 Task: Look for One-way flight tickets for 2 adults, in Economy from Siwa to Budapest to travel on 01-Nov-2023.  Stops: Any number of stops. Choice of flight is Emirates.
Action: Mouse moved to (306, 260)
Screenshot: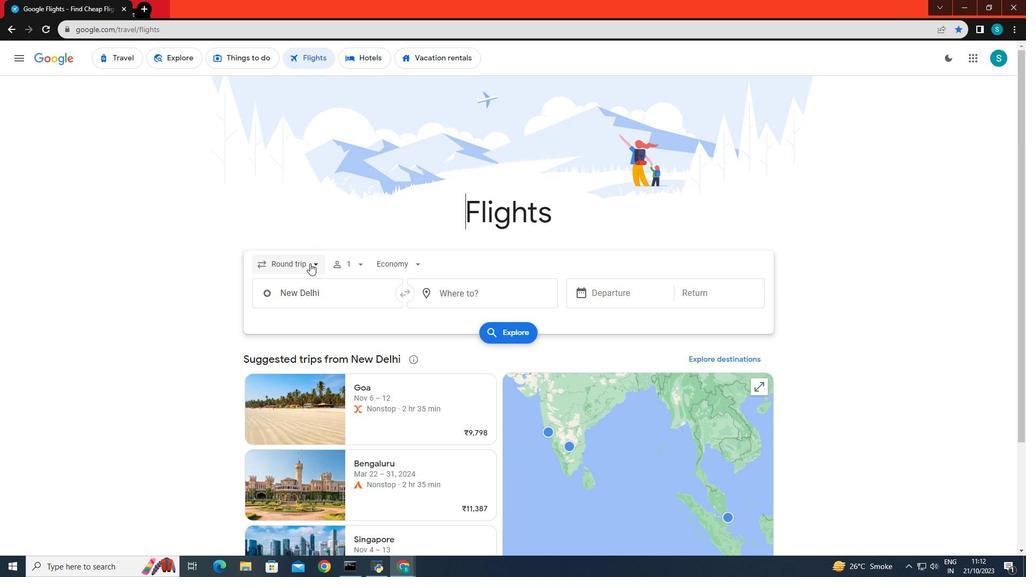 
Action: Mouse pressed left at (306, 260)
Screenshot: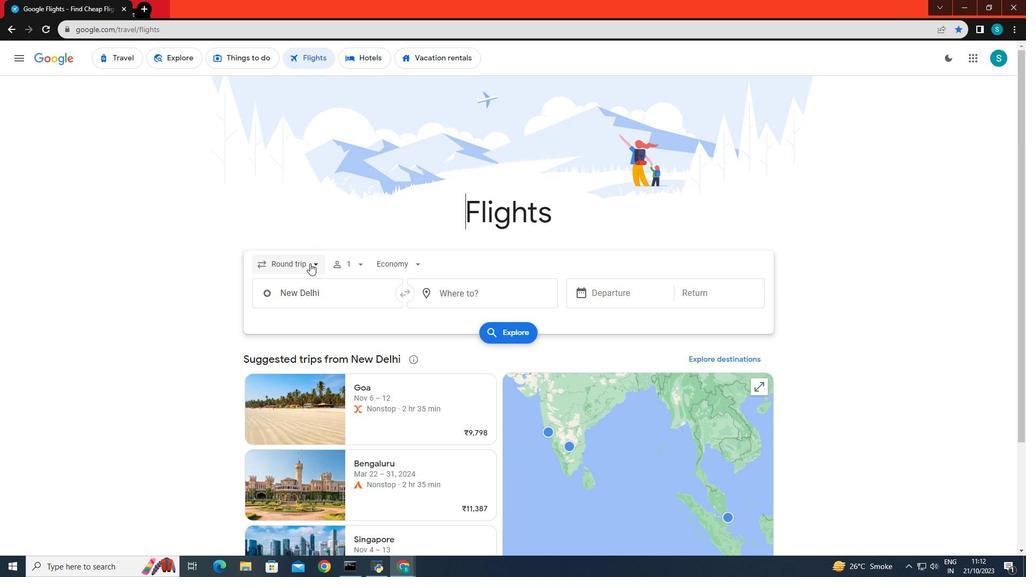 
Action: Mouse moved to (305, 316)
Screenshot: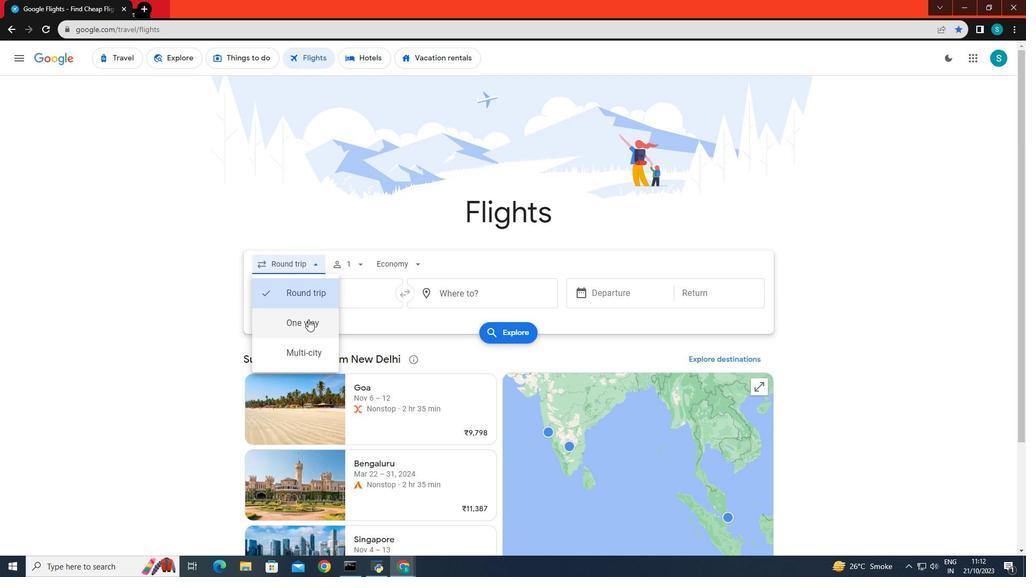 
Action: Mouse pressed left at (305, 316)
Screenshot: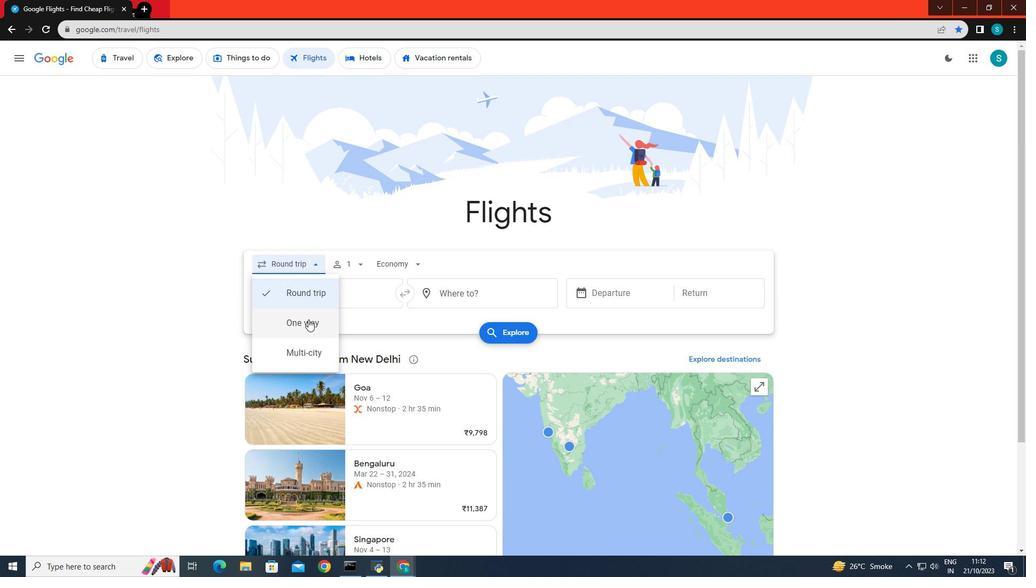 
Action: Mouse moved to (342, 261)
Screenshot: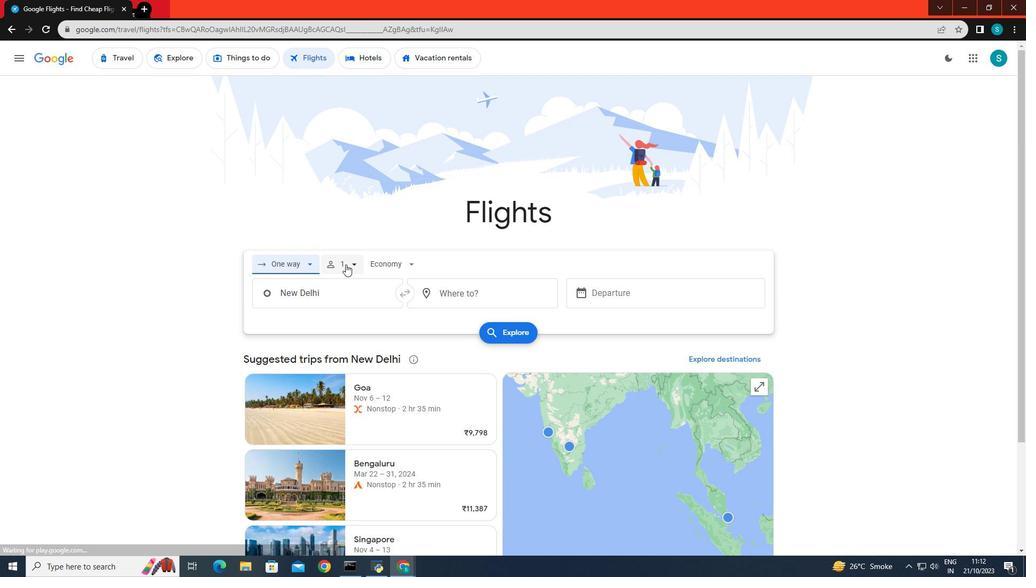 
Action: Mouse pressed left at (342, 261)
Screenshot: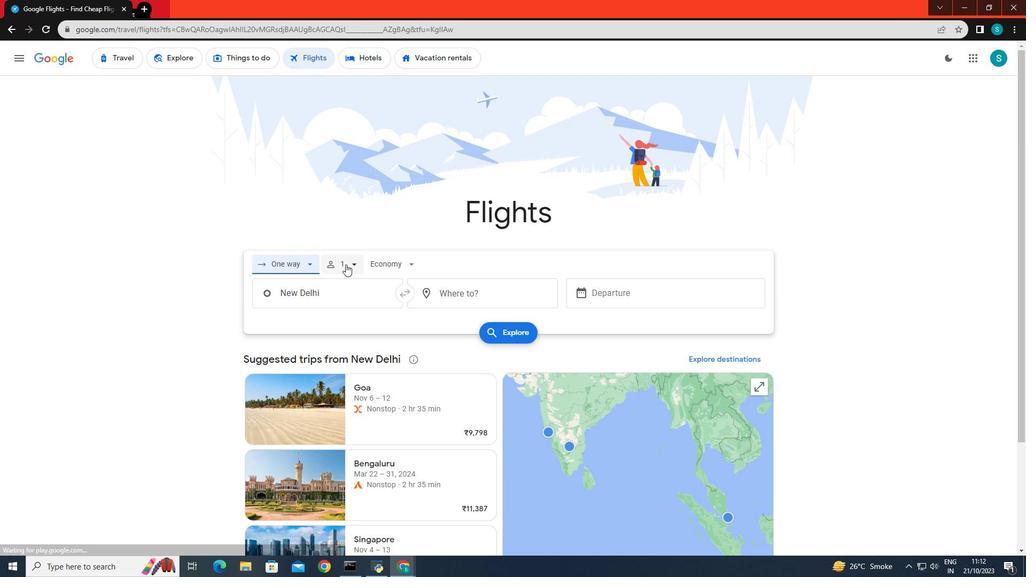 
Action: Mouse moved to (428, 288)
Screenshot: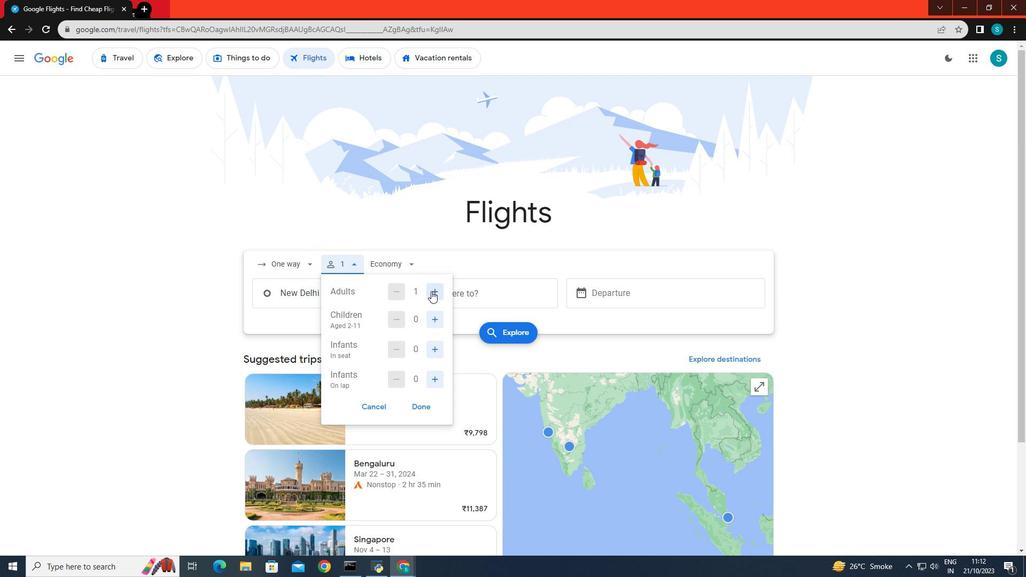 
Action: Mouse pressed left at (428, 288)
Screenshot: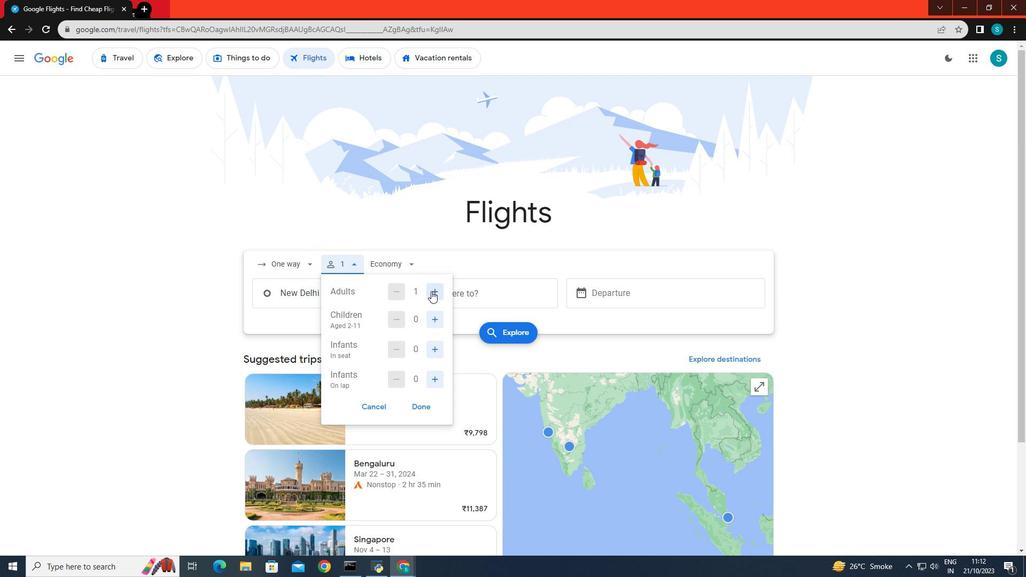 
Action: Mouse moved to (423, 406)
Screenshot: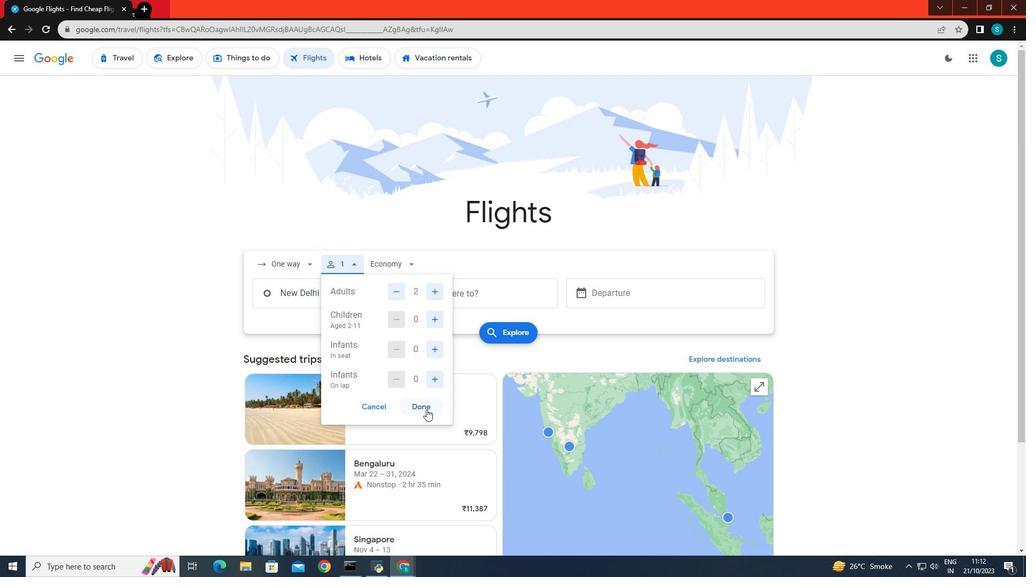 
Action: Mouse pressed left at (423, 406)
Screenshot: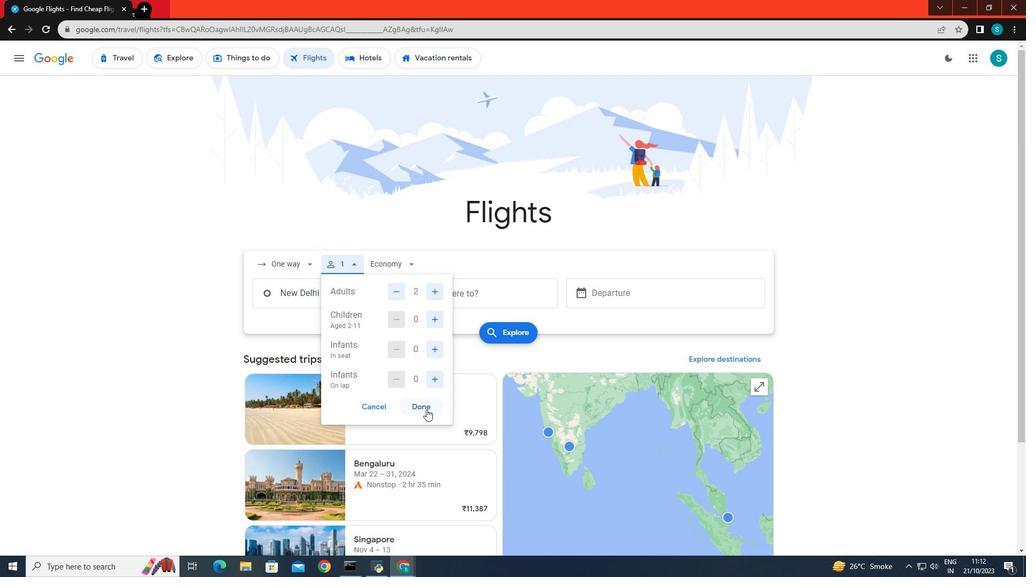 
Action: Mouse moved to (391, 266)
Screenshot: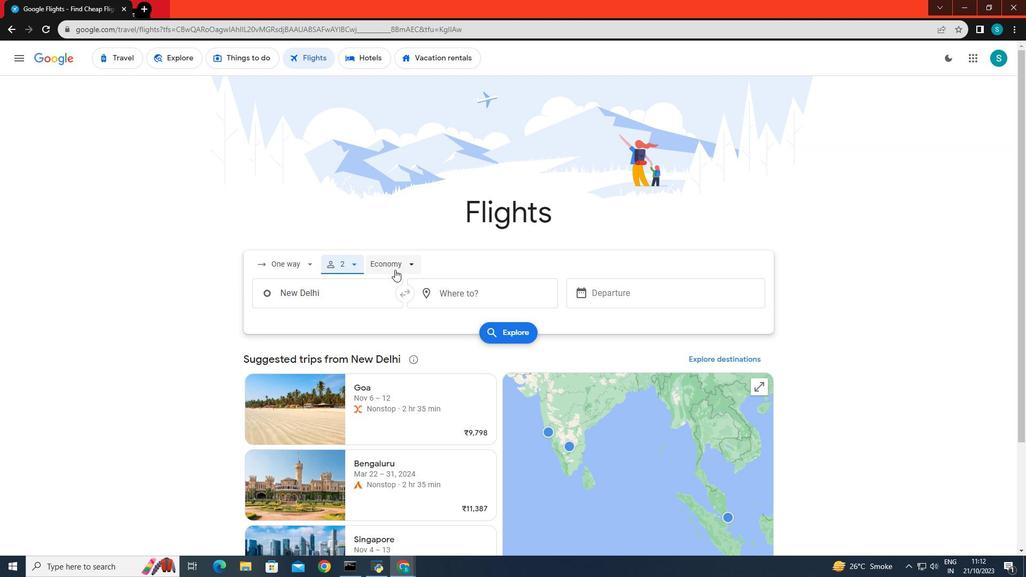 
Action: Mouse pressed left at (391, 266)
Screenshot: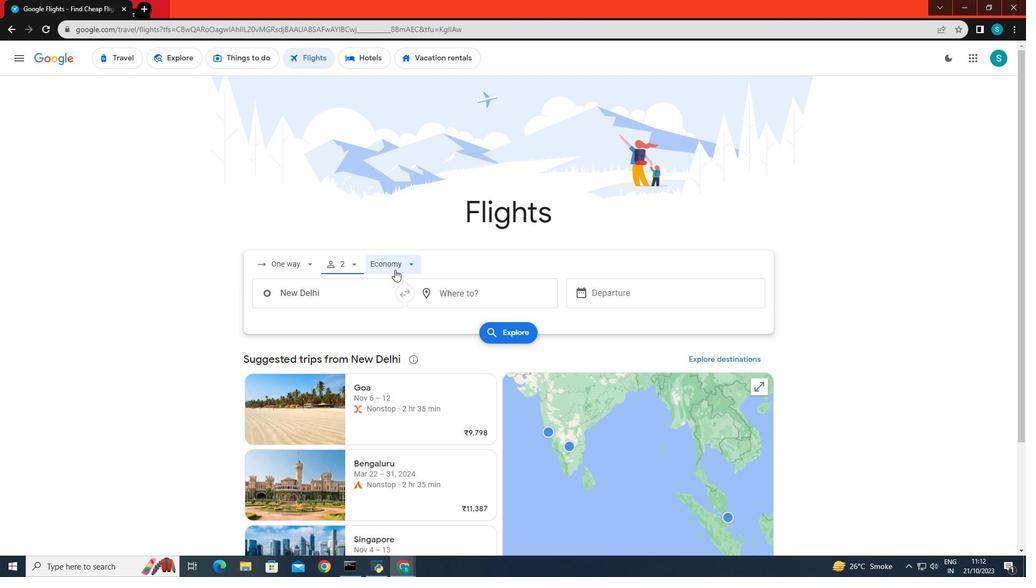 
Action: Mouse moved to (404, 291)
Screenshot: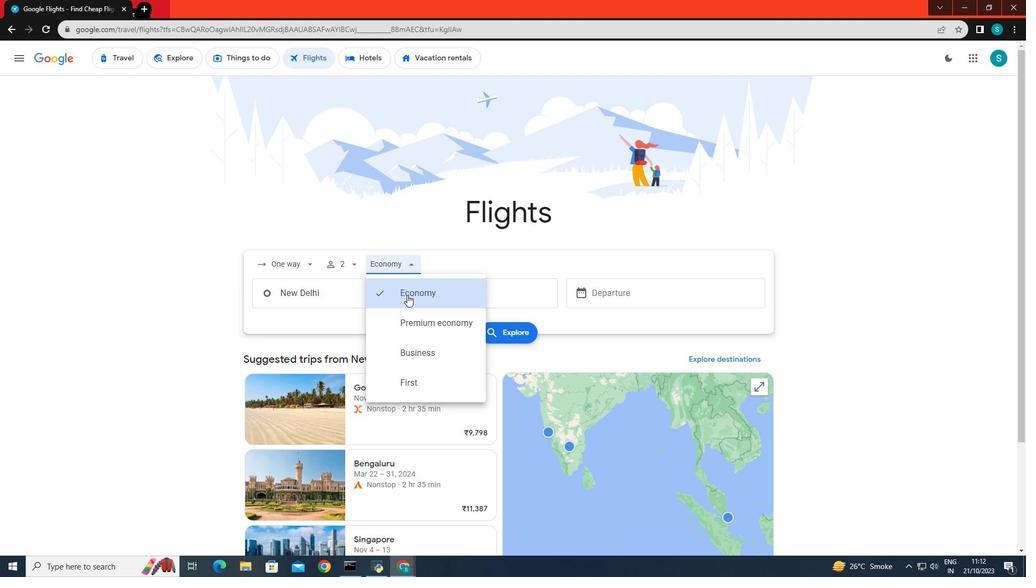 
Action: Mouse pressed left at (404, 291)
Screenshot: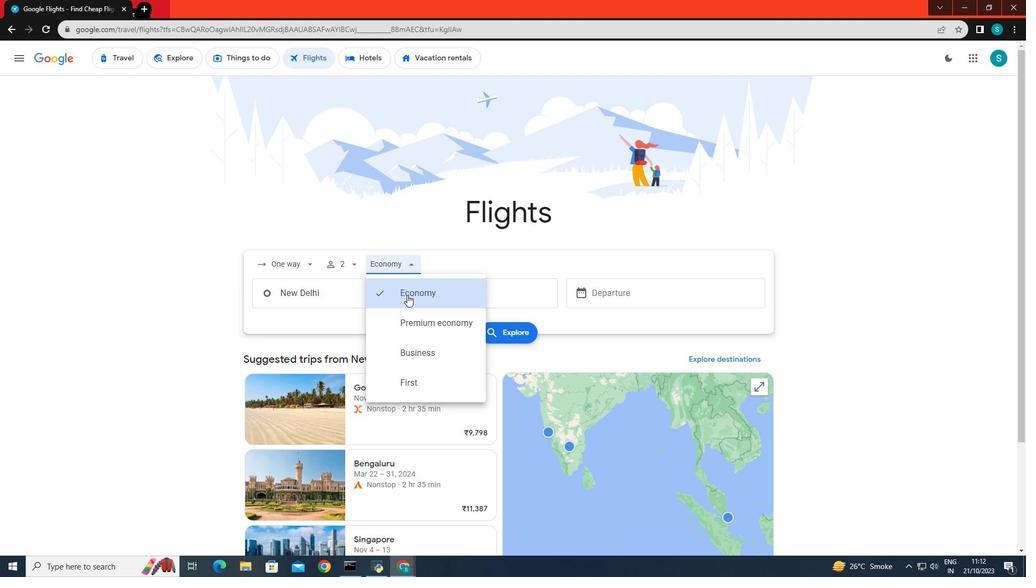 
Action: Mouse moved to (354, 290)
Screenshot: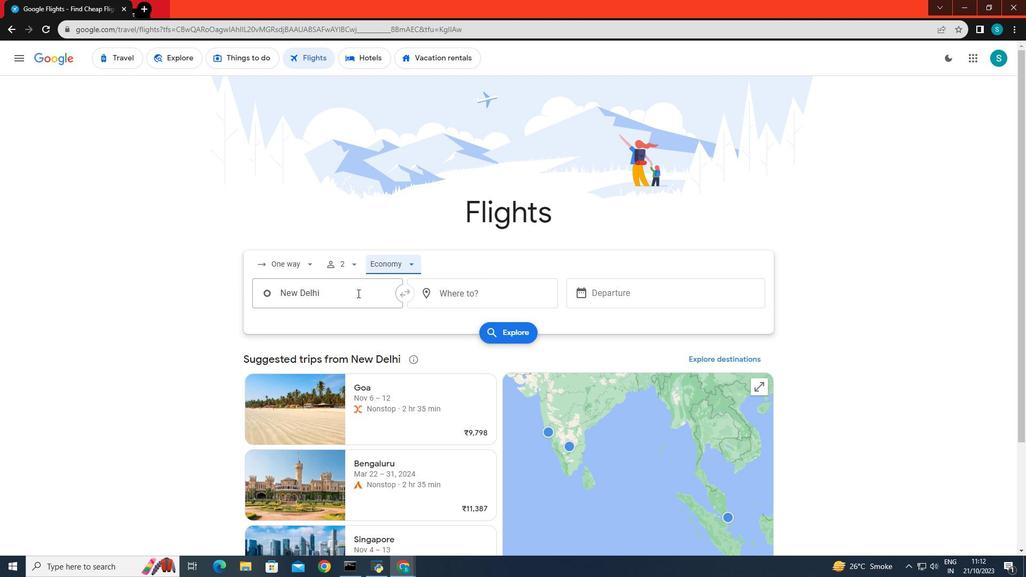 
Action: Mouse pressed left at (354, 290)
Screenshot: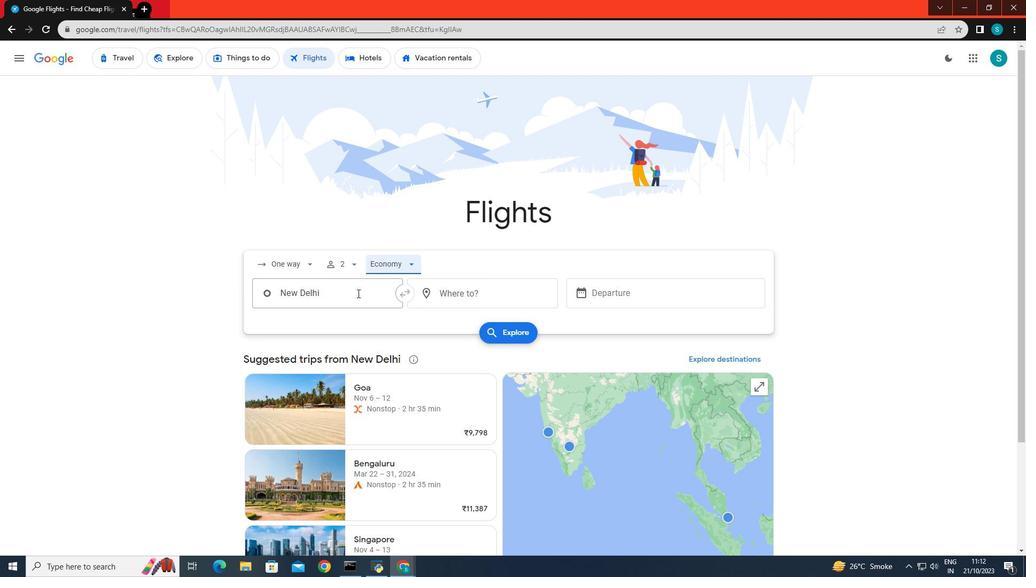 
Action: Key pressed <Key.backspace><Key.caps_lock>S<Key.caps_lock>iwa
Screenshot: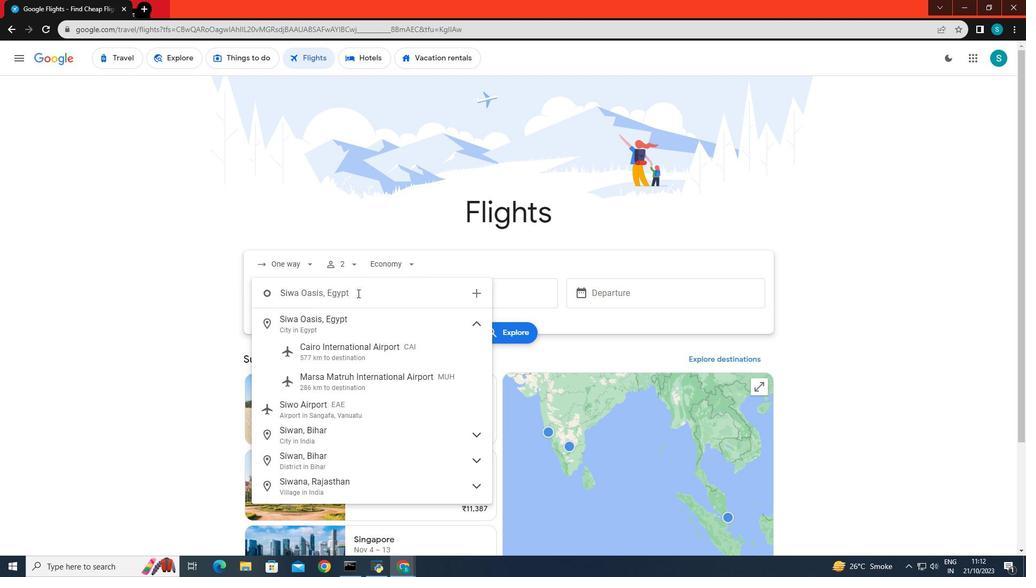
Action: Mouse moved to (350, 343)
Screenshot: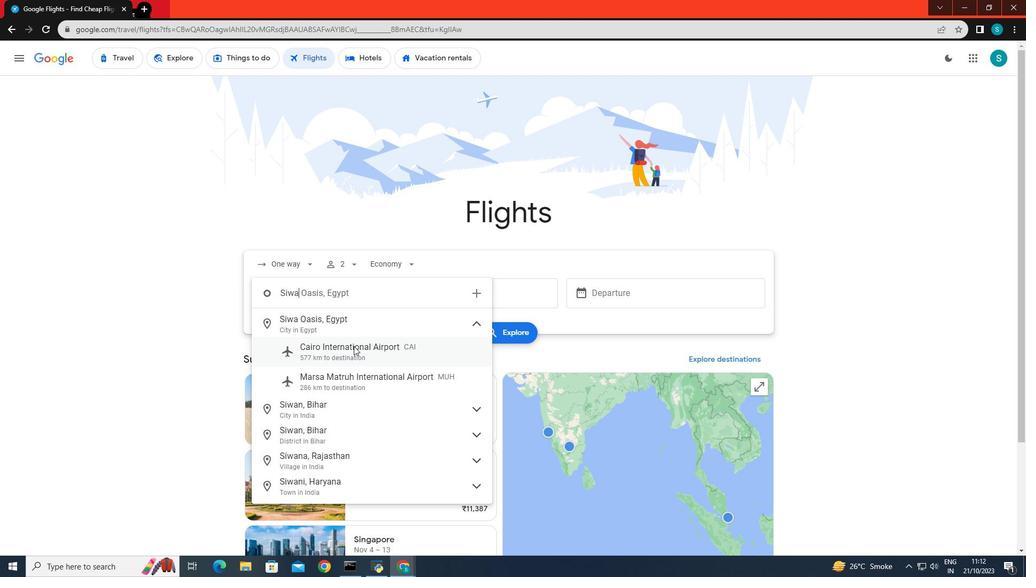 
Action: Mouse pressed left at (350, 343)
Screenshot: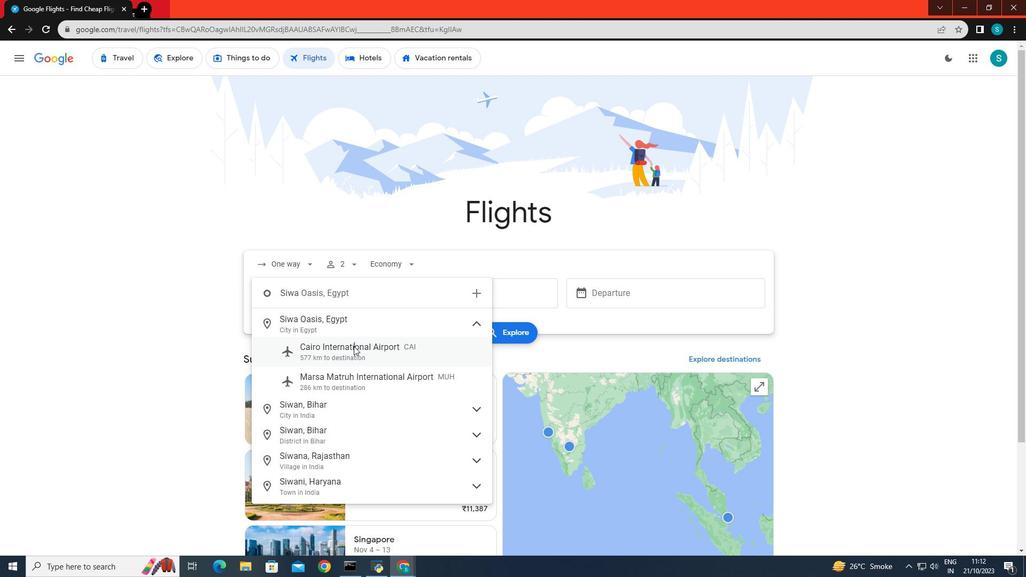 
Action: Mouse moved to (472, 289)
Screenshot: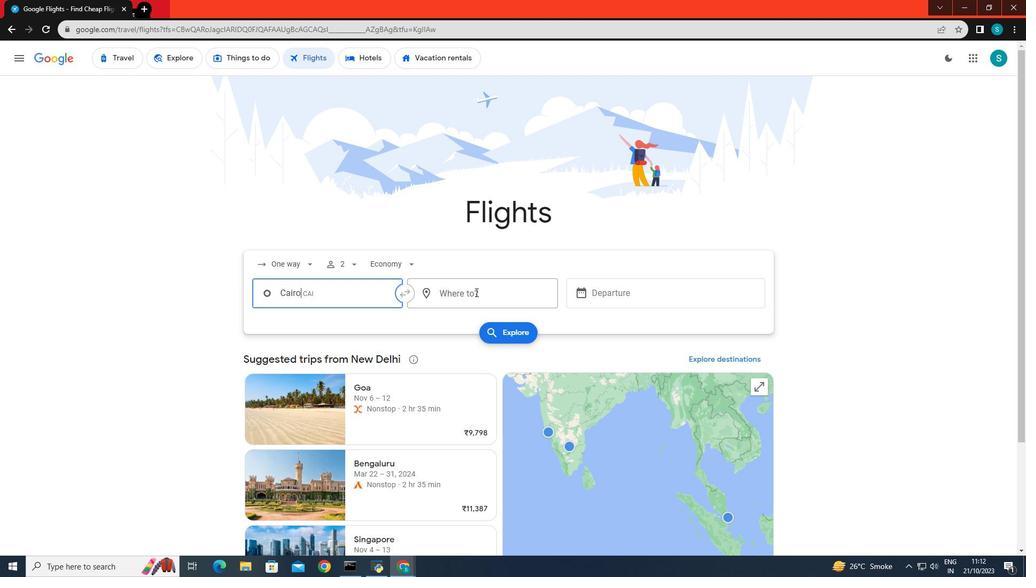
Action: Mouse pressed left at (472, 289)
Screenshot: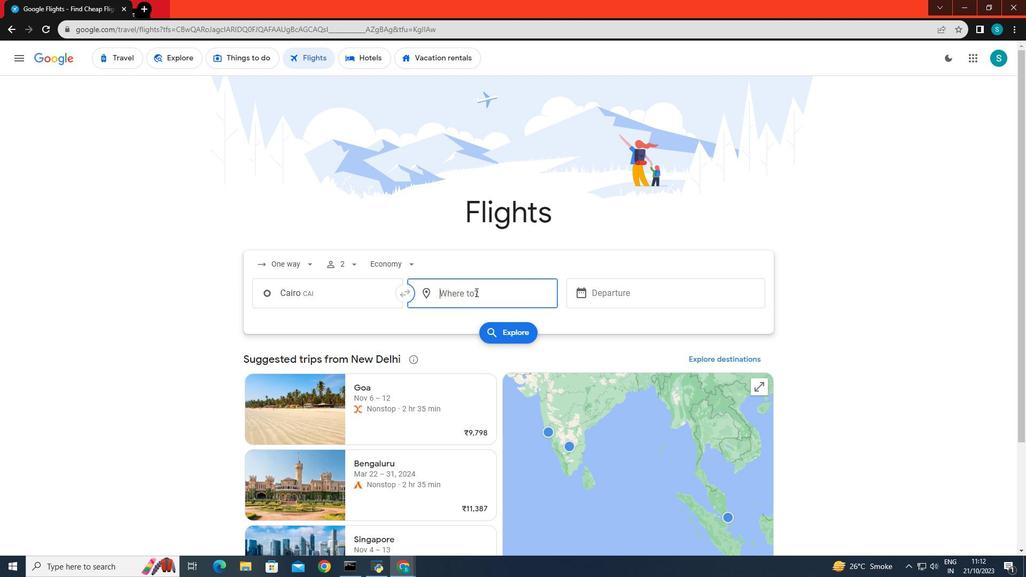
Action: Key pressed <Key.caps_lock>B<Key.caps_lock>udapest
Screenshot: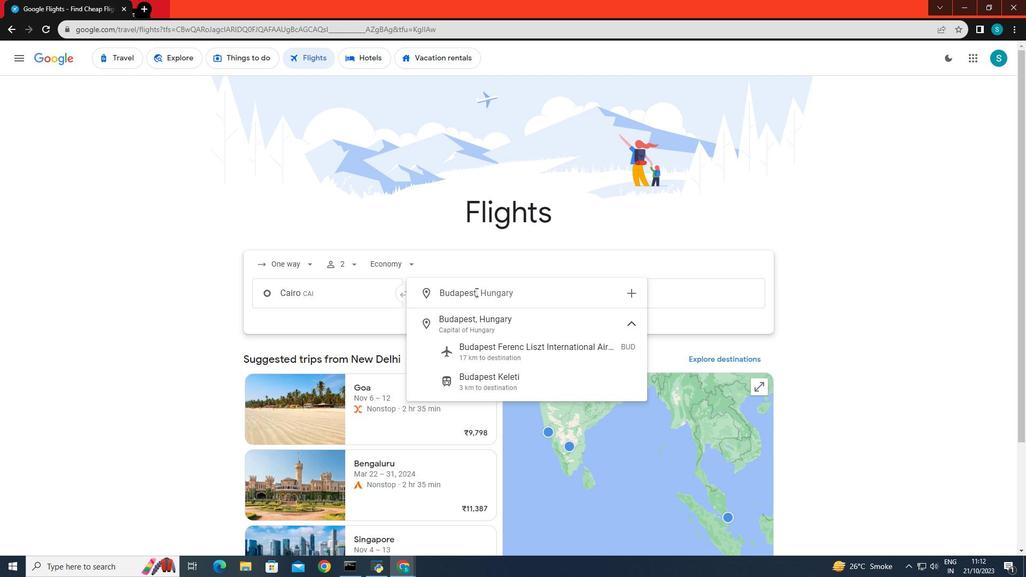 
Action: Mouse moved to (473, 348)
Screenshot: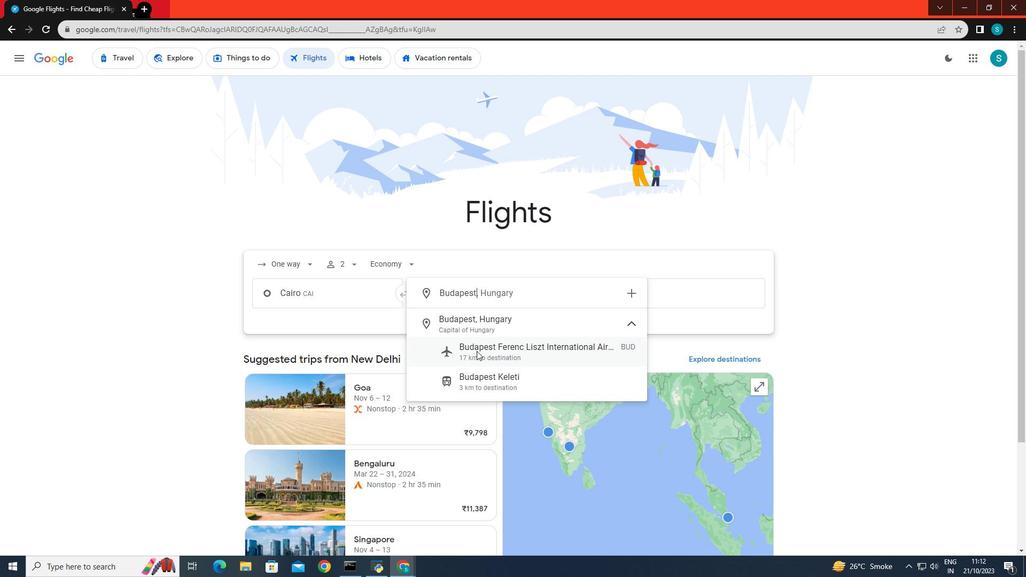 
Action: Mouse pressed left at (473, 348)
Screenshot: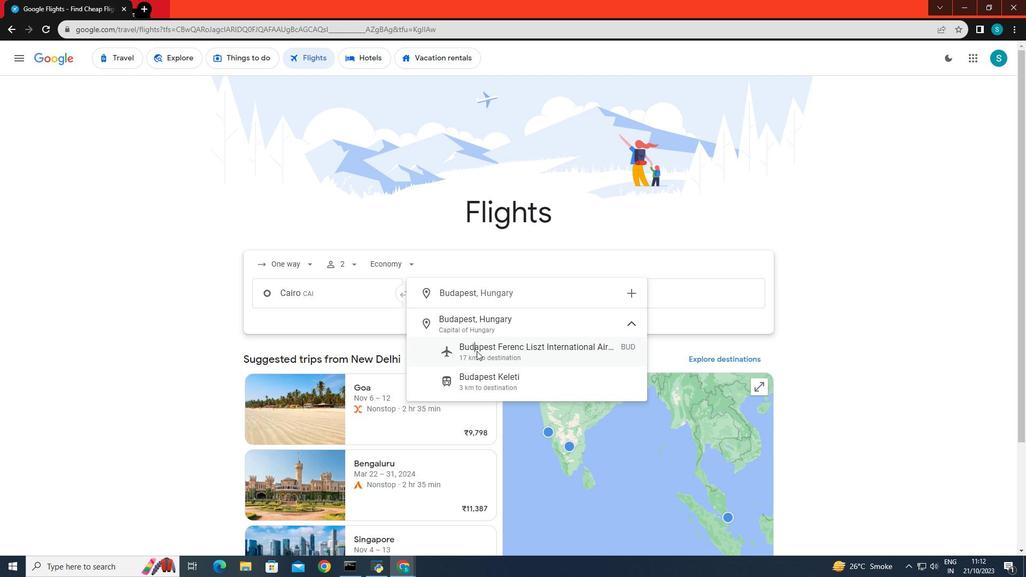 
Action: Mouse moved to (598, 292)
Screenshot: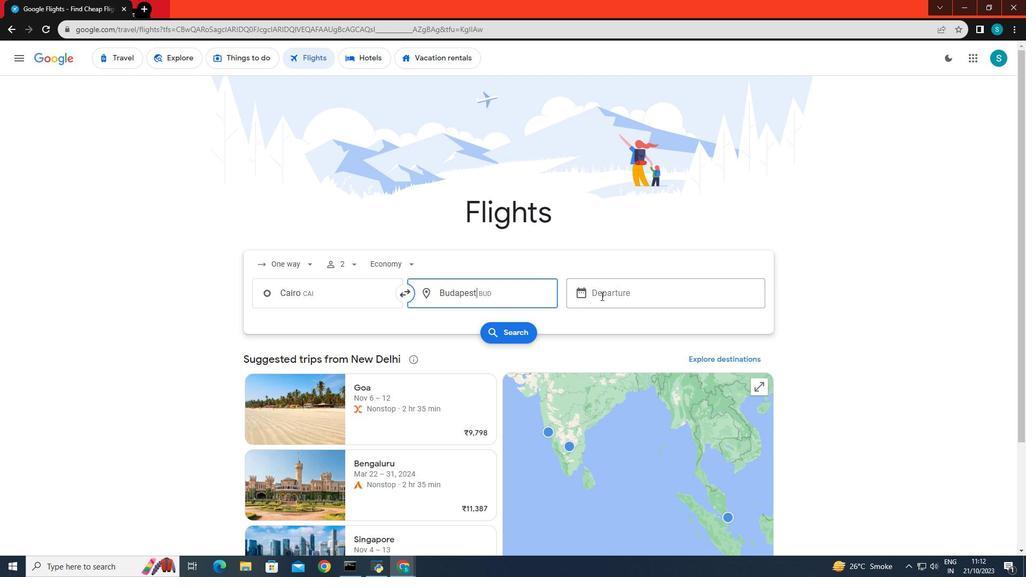 
Action: Mouse pressed left at (598, 292)
Screenshot: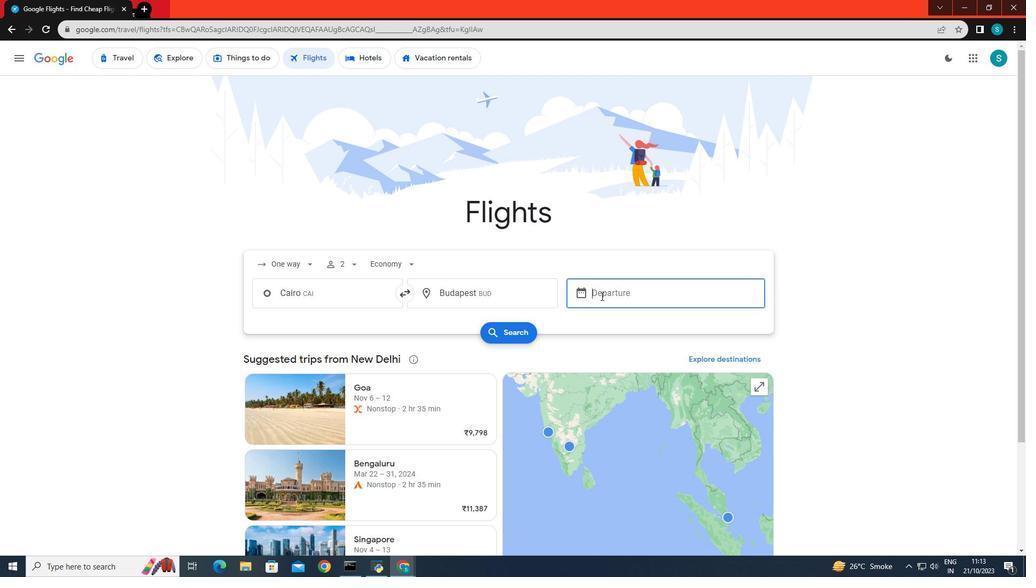 
Action: Mouse moved to (662, 345)
Screenshot: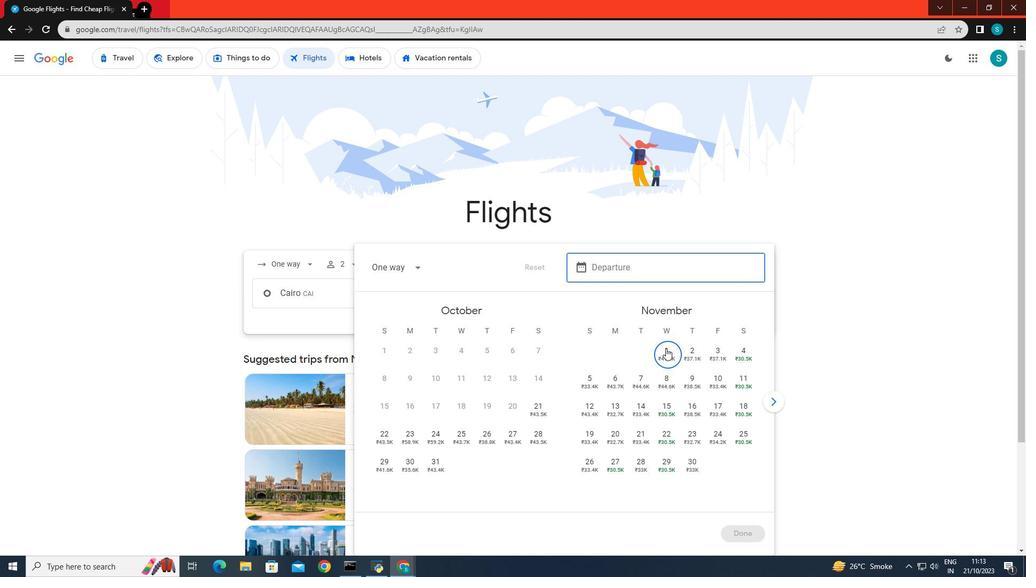 
Action: Mouse pressed left at (662, 345)
Screenshot: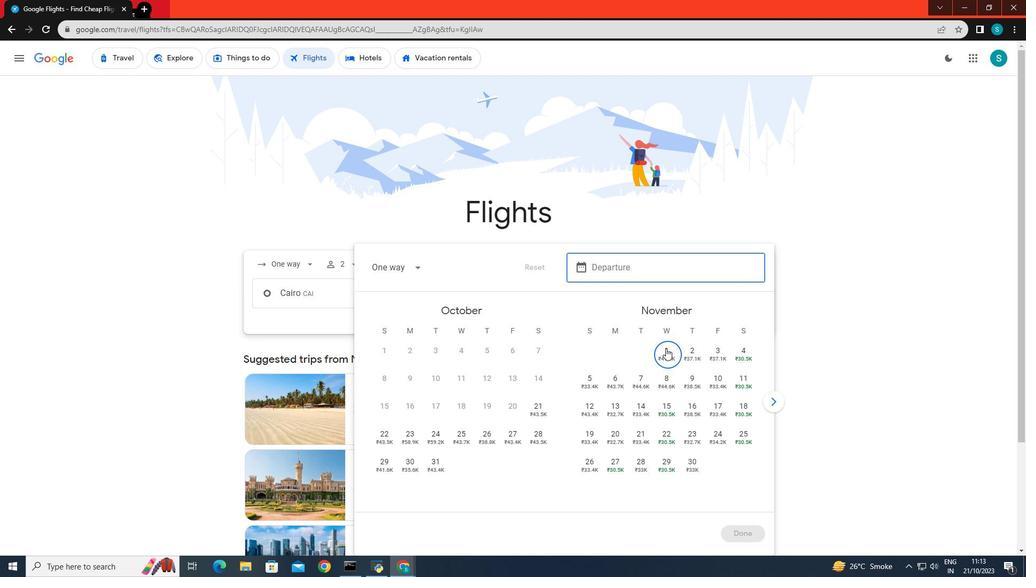 
Action: Mouse moved to (740, 527)
Screenshot: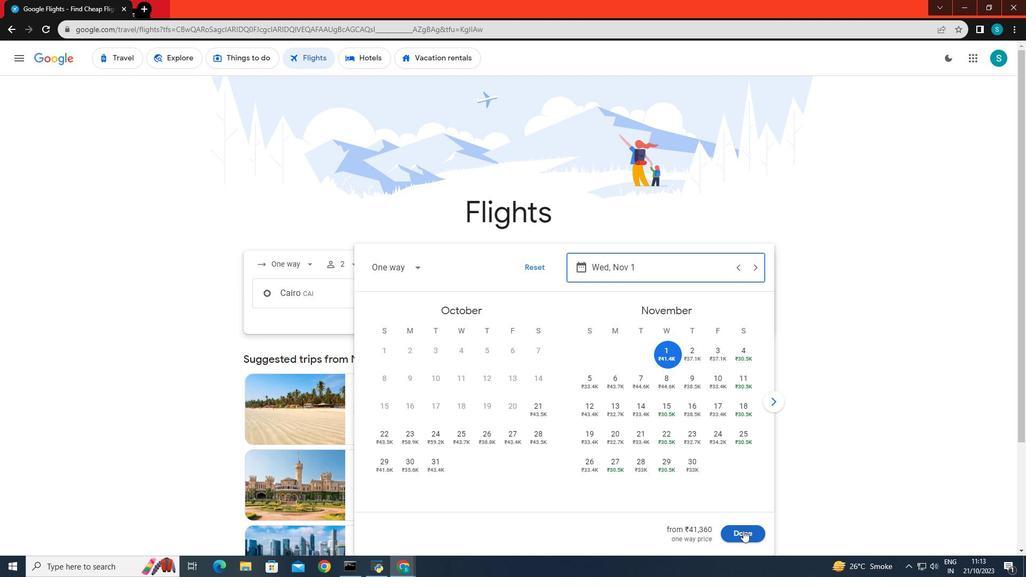 
Action: Mouse pressed left at (740, 527)
Screenshot: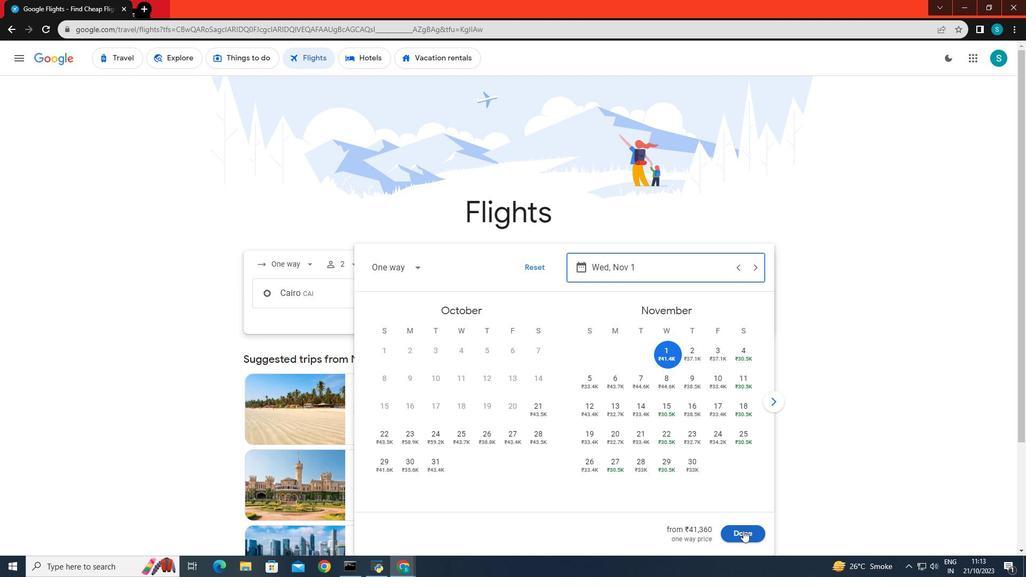 
Action: Mouse moved to (516, 328)
Screenshot: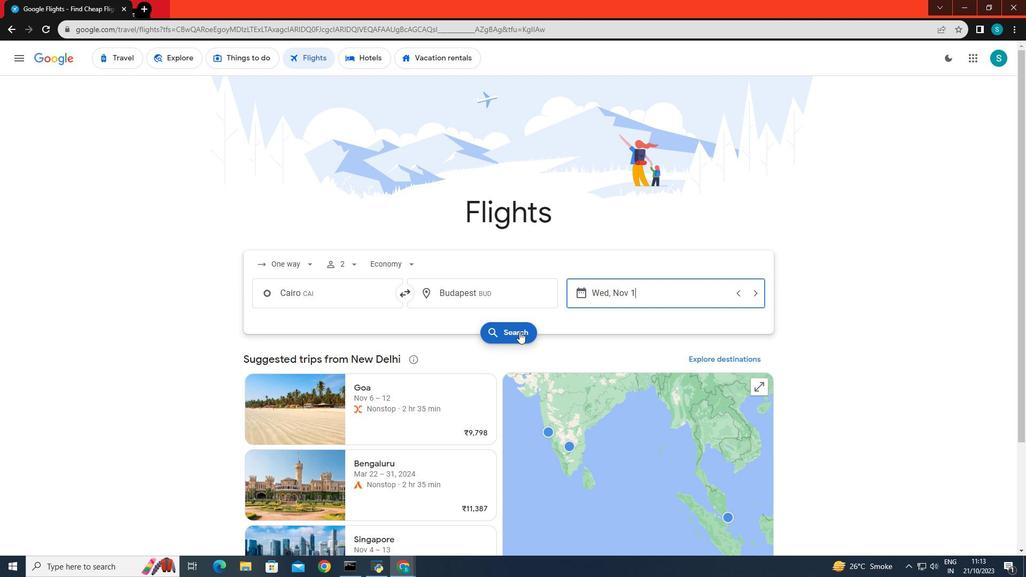 
Action: Mouse pressed left at (516, 328)
Screenshot: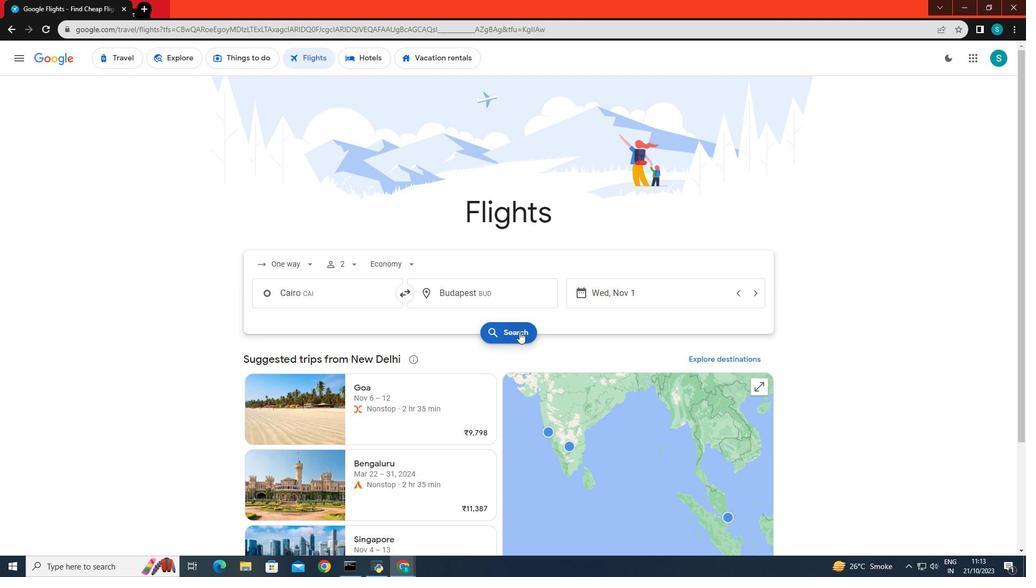 
Action: Mouse moved to (333, 153)
Screenshot: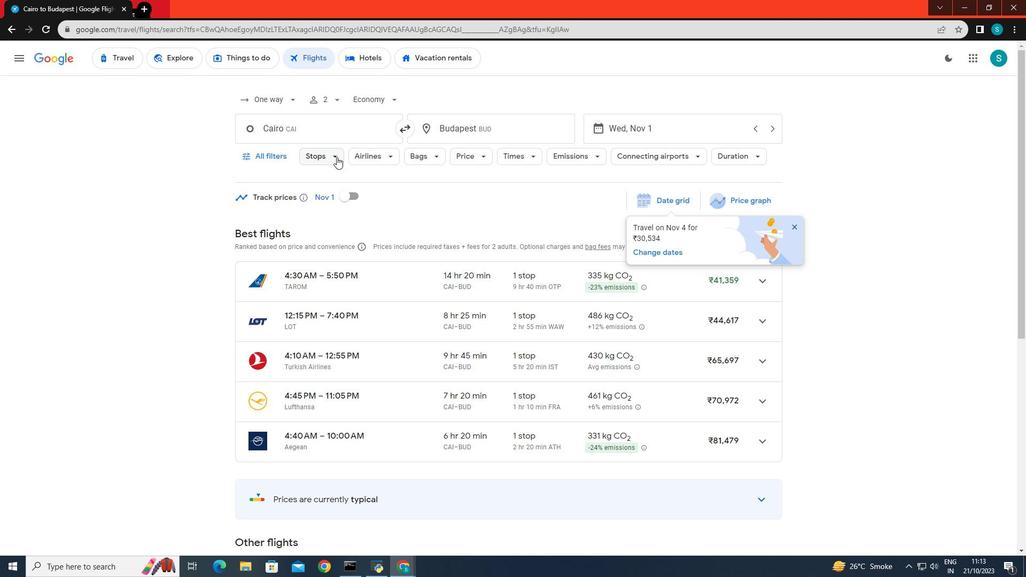 
Action: Mouse pressed left at (333, 153)
Screenshot: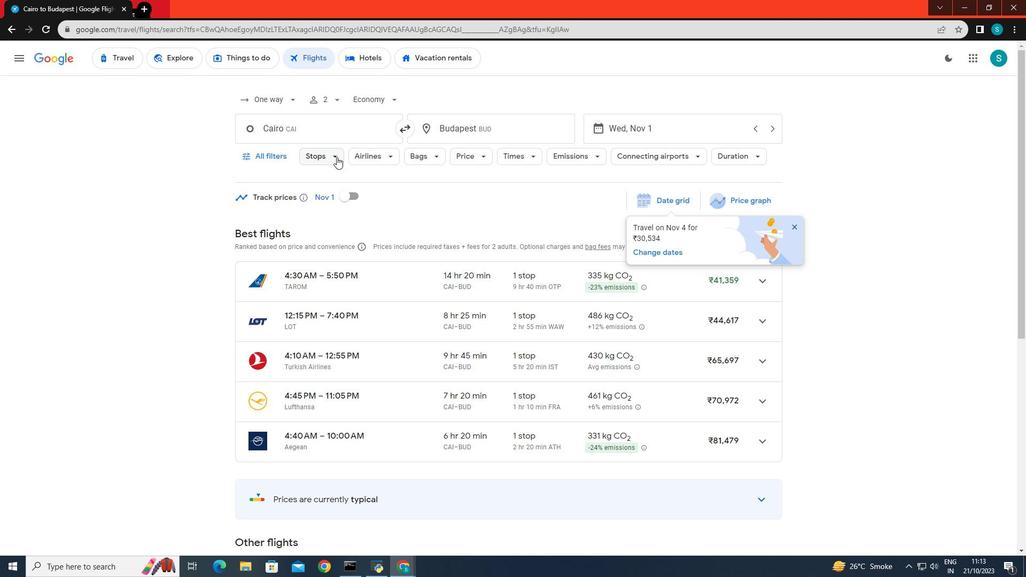 
Action: Mouse moved to (321, 208)
Screenshot: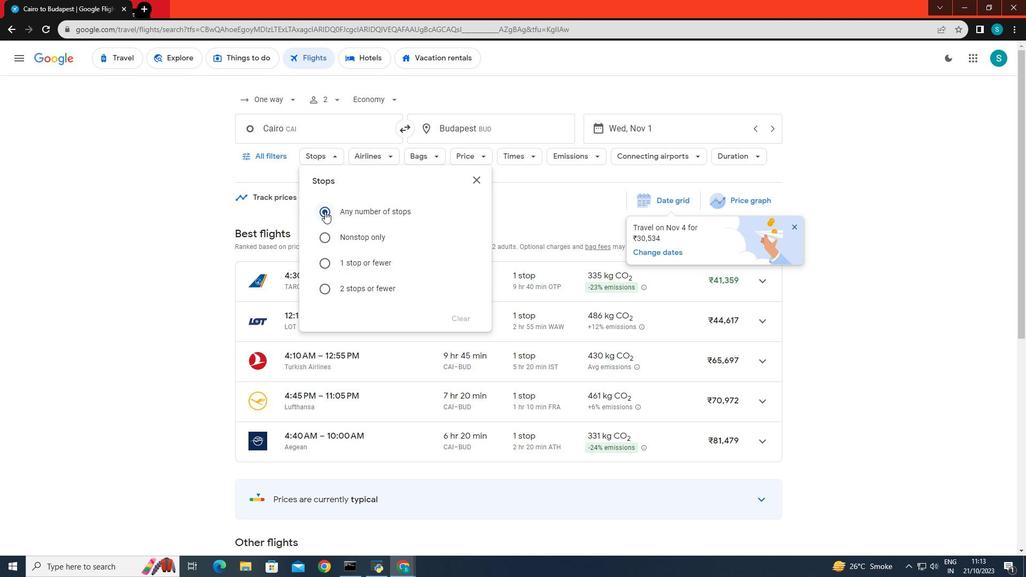 
Action: Mouse pressed left at (321, 208)
Screenshot: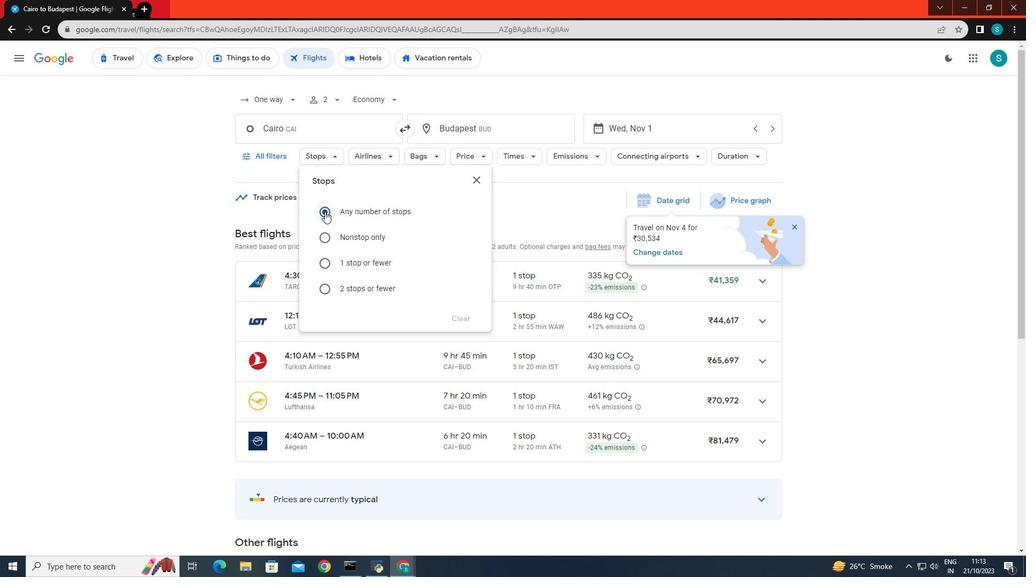 
Action: Mouse moved to (142, 253)
Screenshot: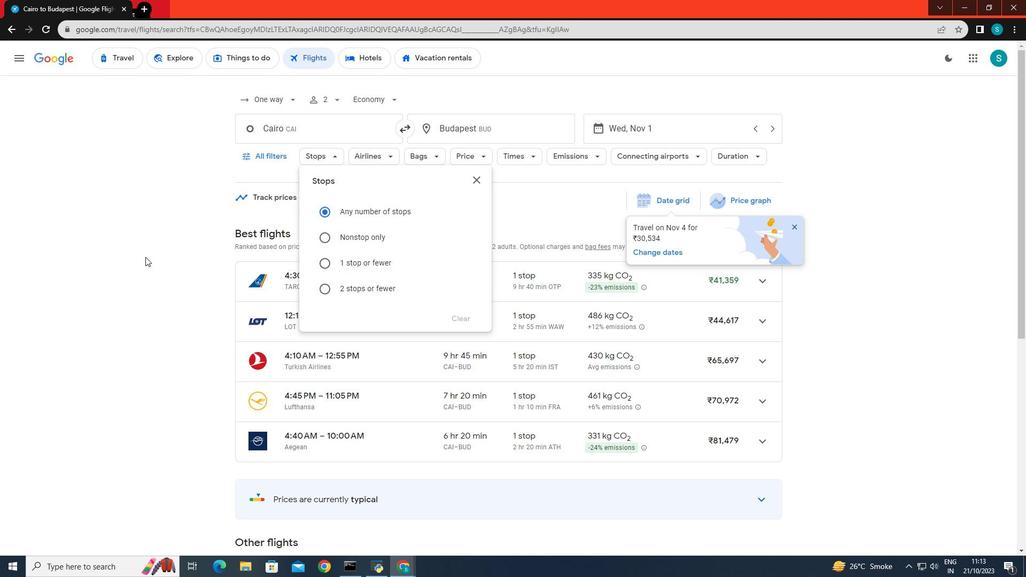 
Action: Mouse pressed left at (142, 253)
Screenshot: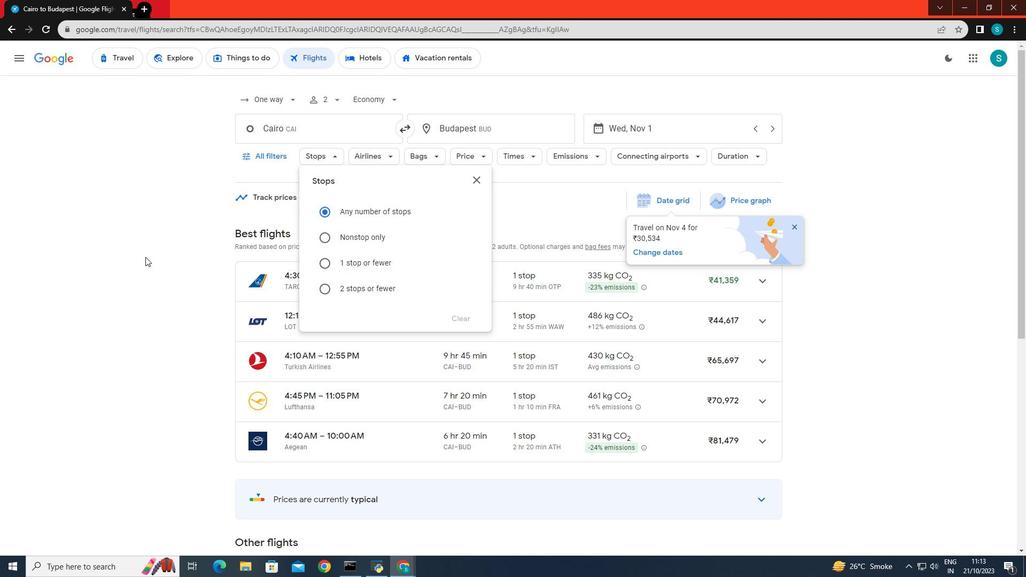 
Action: Mouse moved to (383, 152)
Screenshot: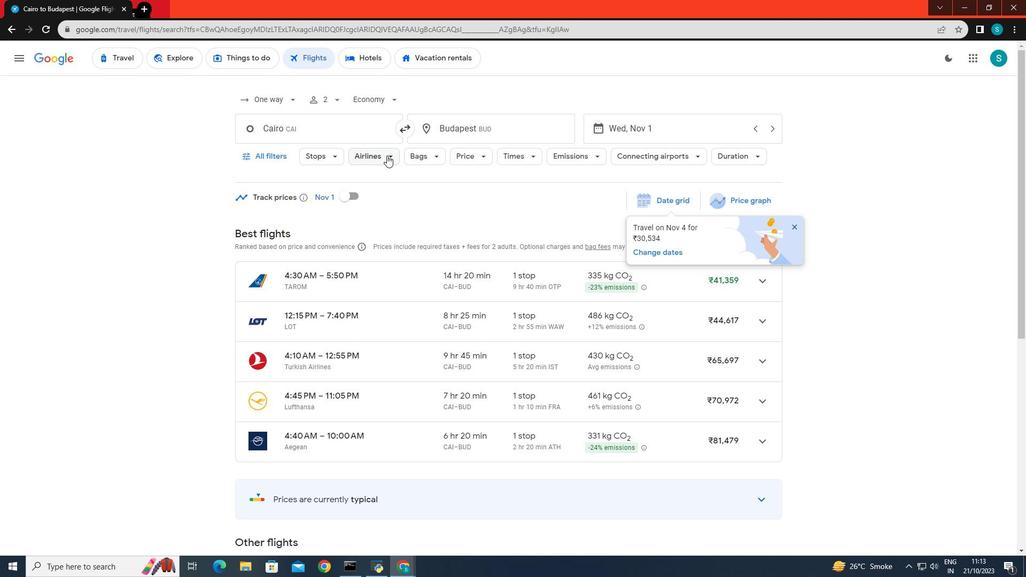 
Action: Mouse pressed left at (383, 152)
Screenshot: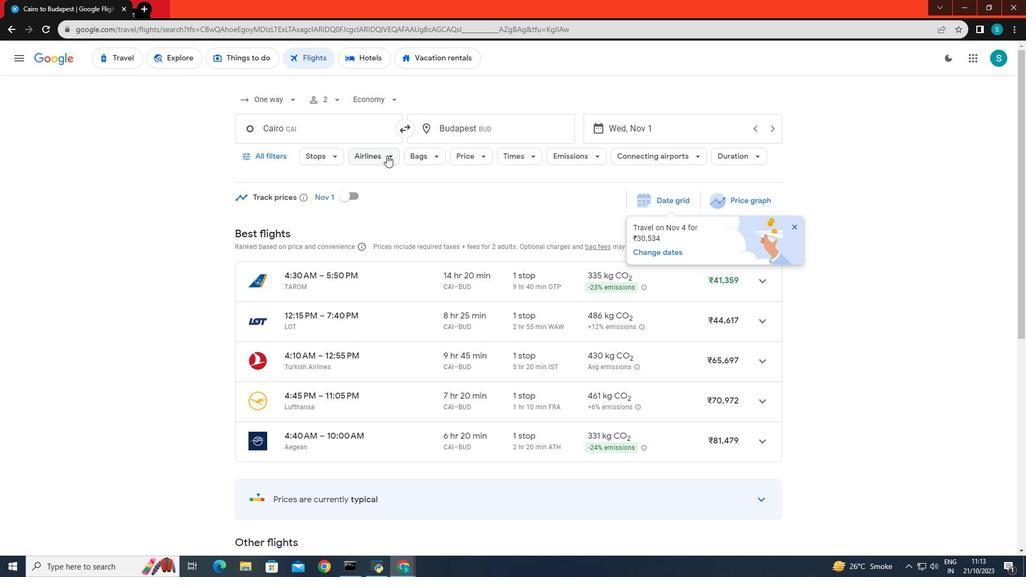 
Action: Mouse moved to (413, 373)
Screenshot: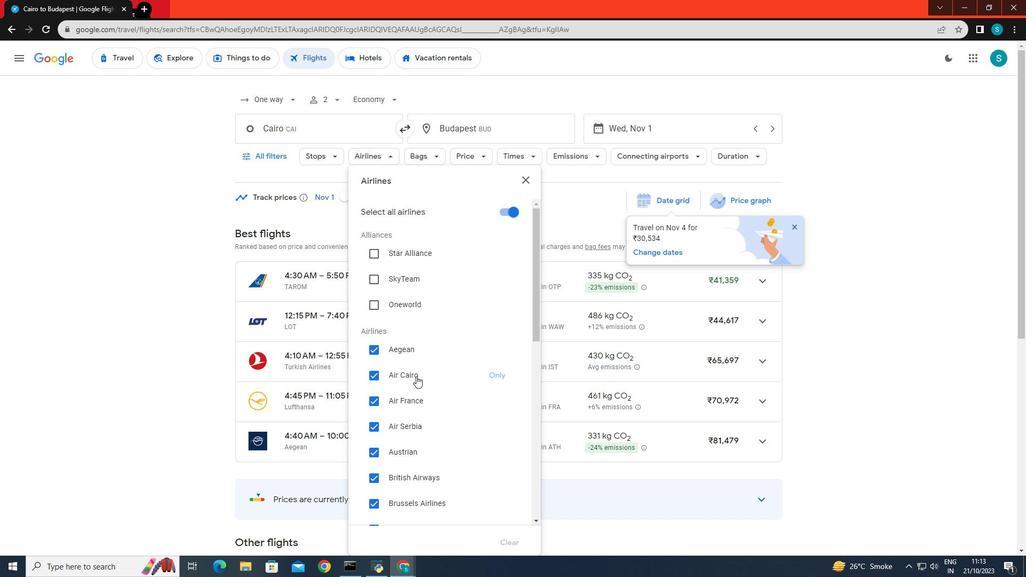 
Action: Mouse scrolled (413, 372) with delta (0, 0)
Screenshot: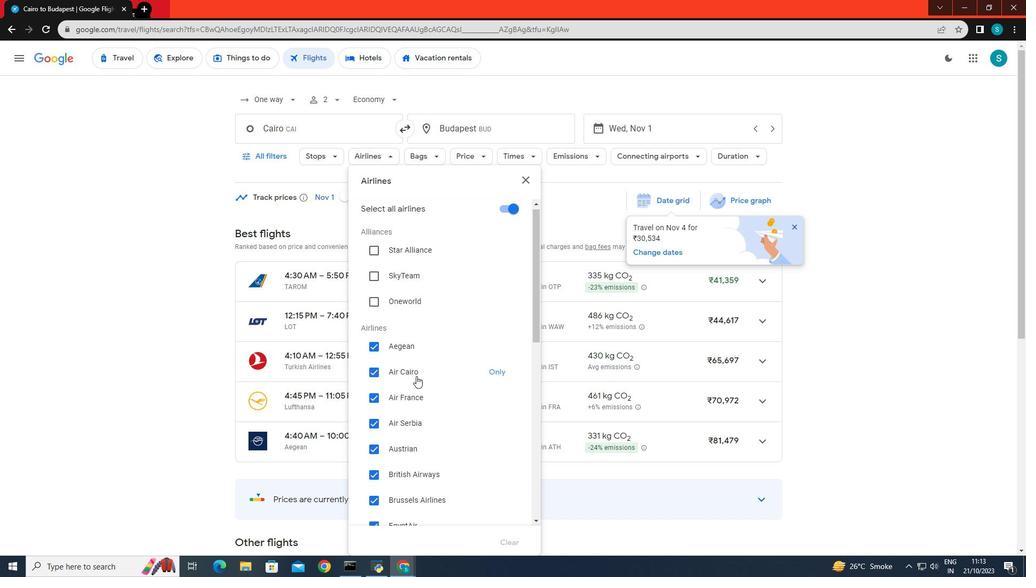 
Action: Mouse scrolled (413, 372) with delta (0, 0)
Screenshot: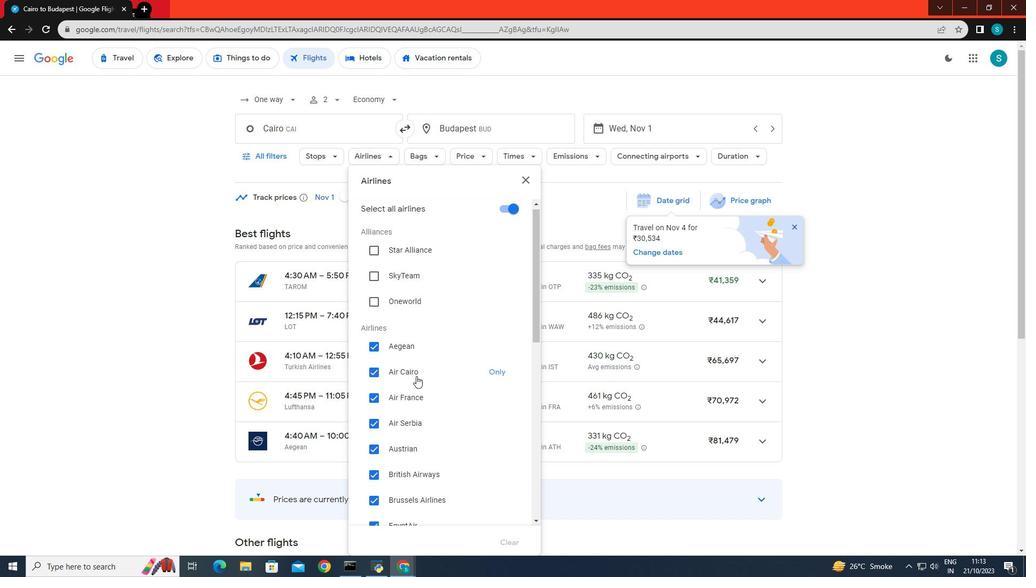 
Action: Mouse scrolled (413, 372) with delta (0, 0)
Screenshot: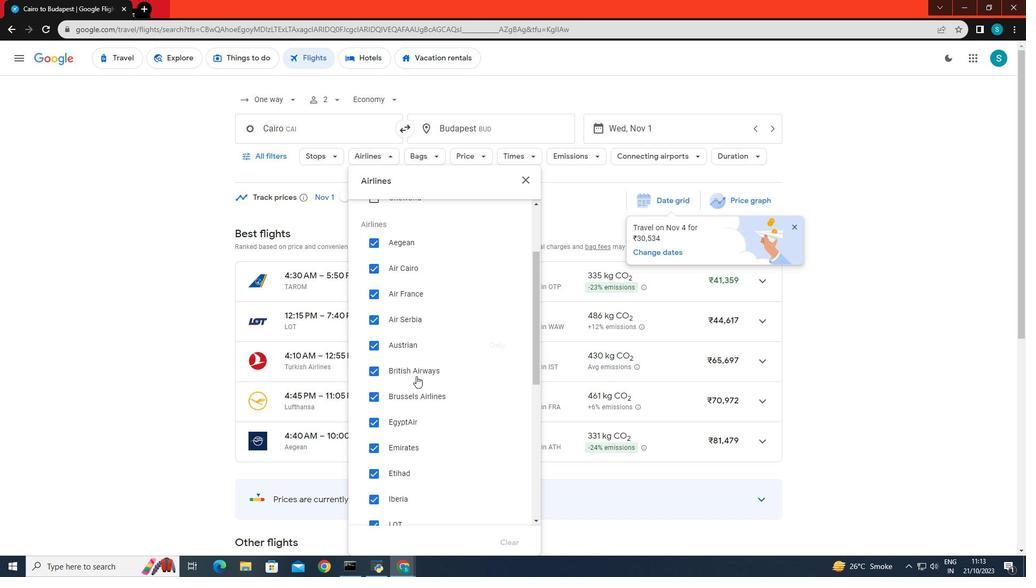 
Action: Mouse moved to (413, 373)
Screenshot: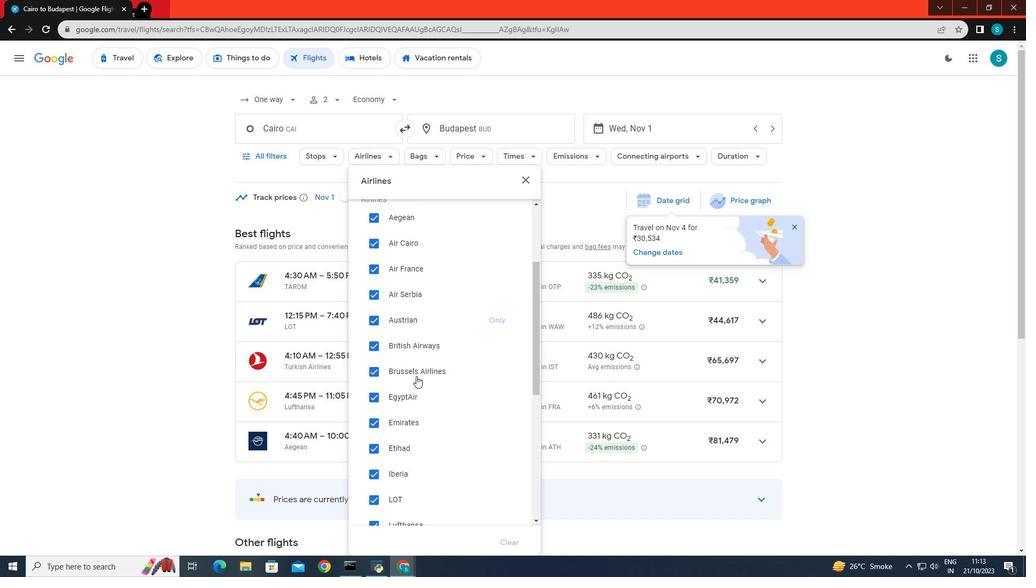 
Action: Mouse scrolled (413, 372) with delta (0, 0)
Screenshot: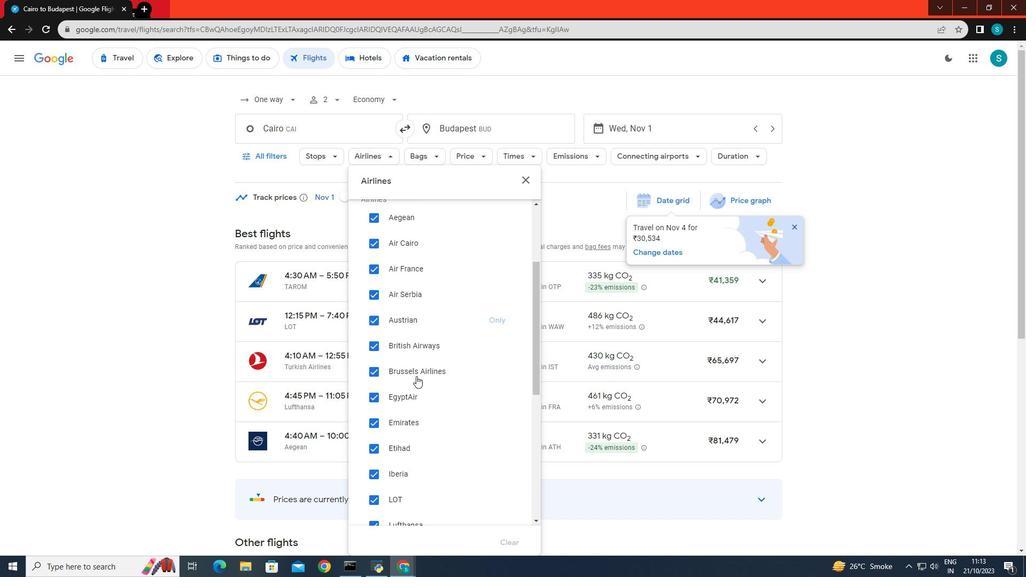 
Action: Mouse moved to (489, 336)
Screenshot: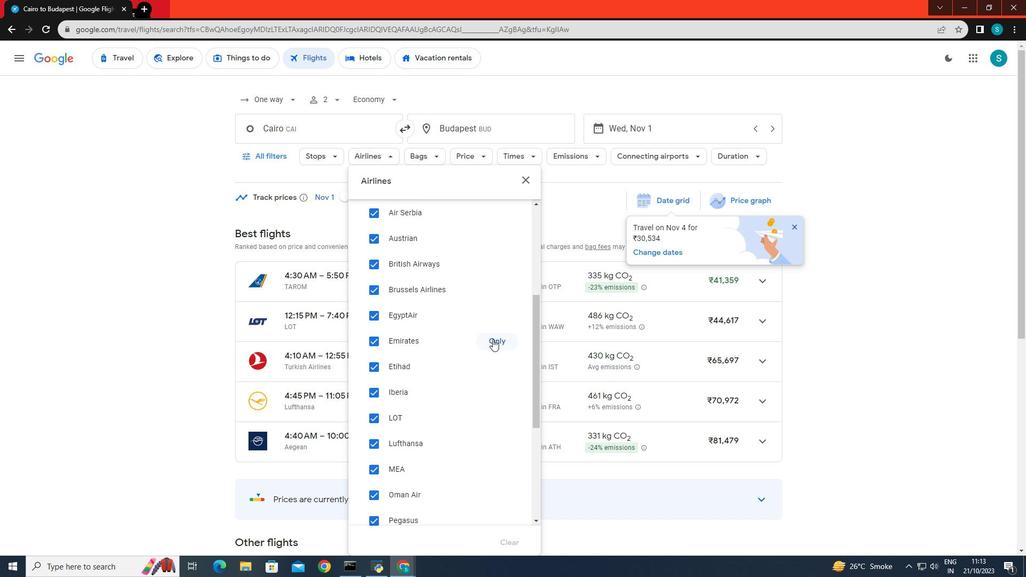 
Action: Mouse pressed left at (489, 336)
Screenshot: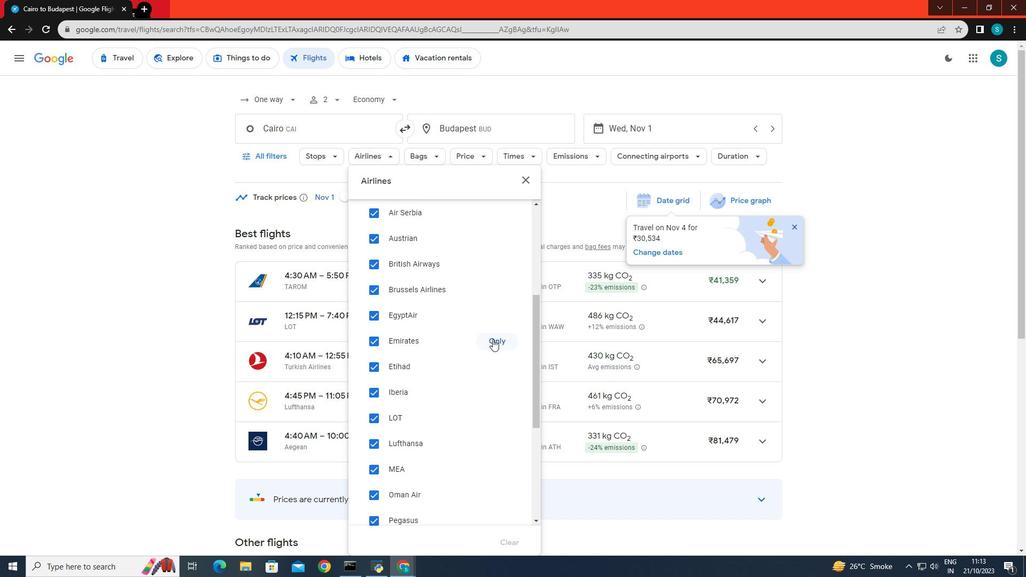 
Action: Mouse moved to (158, 360)
Screenshot: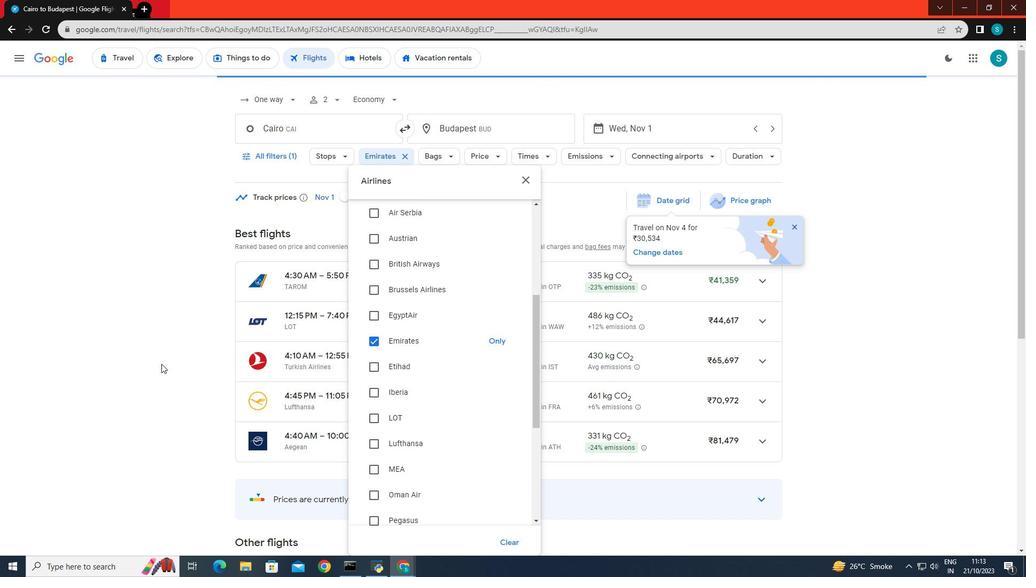 
Action: Mouse pressed left at (158, 360)
Screenshot: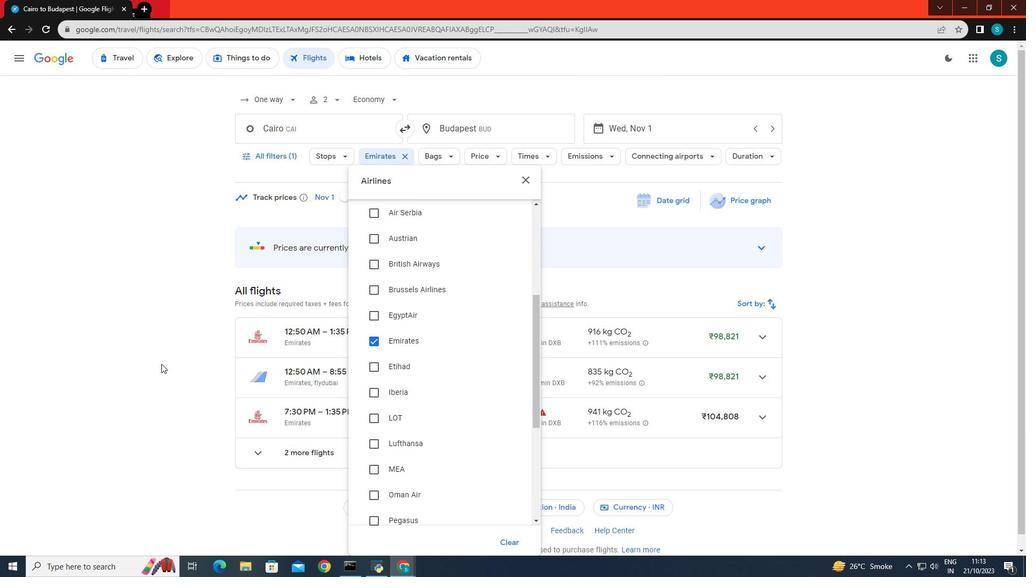 
Action: Mouse moved to (197, 372)
Screenshot: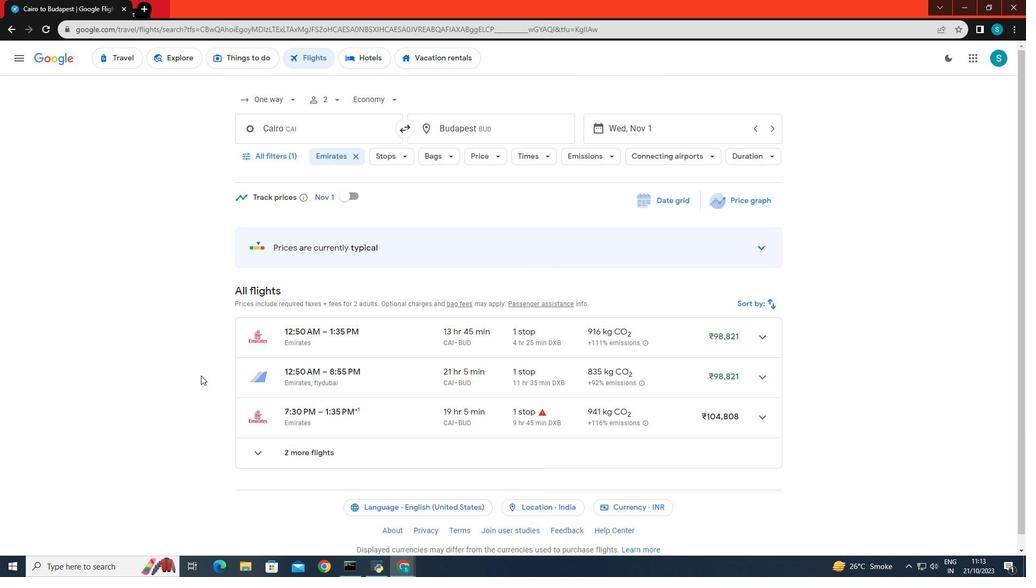 
